 Task: Adjust the view settings in Outlook to use tighter spacing.
Action: Mouse moved to (12, 92)
Screenshot: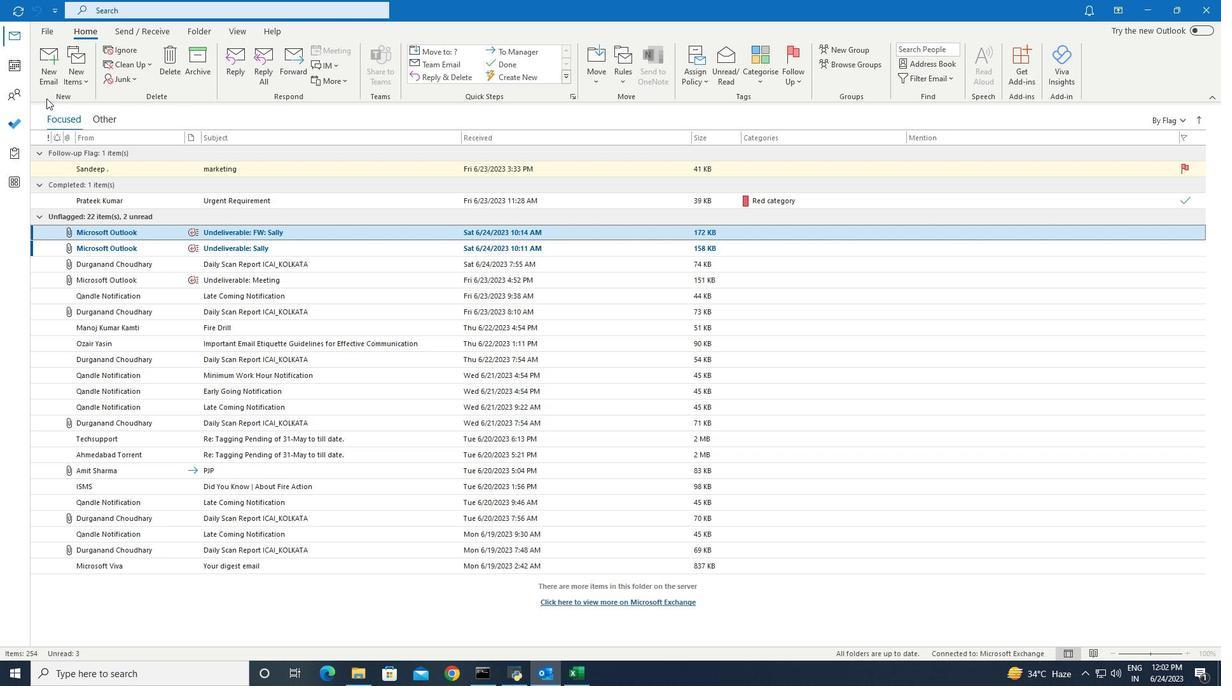 
Action: Mouse pressed left at (12, 92)
Screenshot: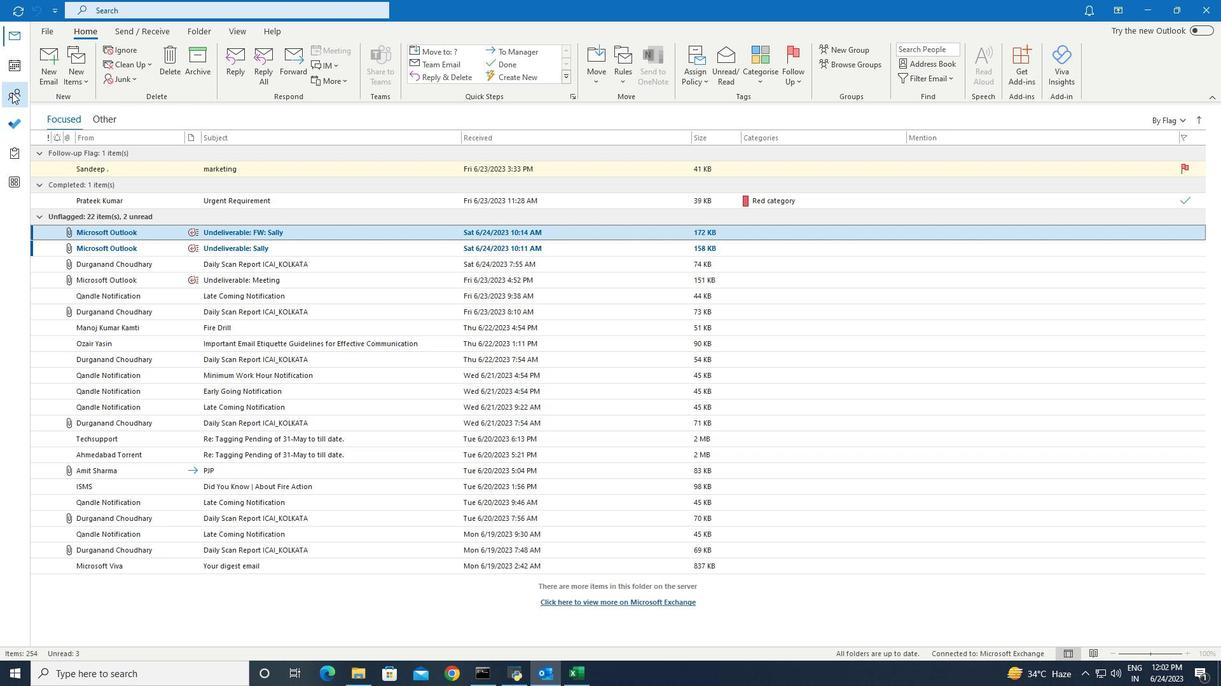 
Action: Mouse moved to (246, 28)
Screenshot: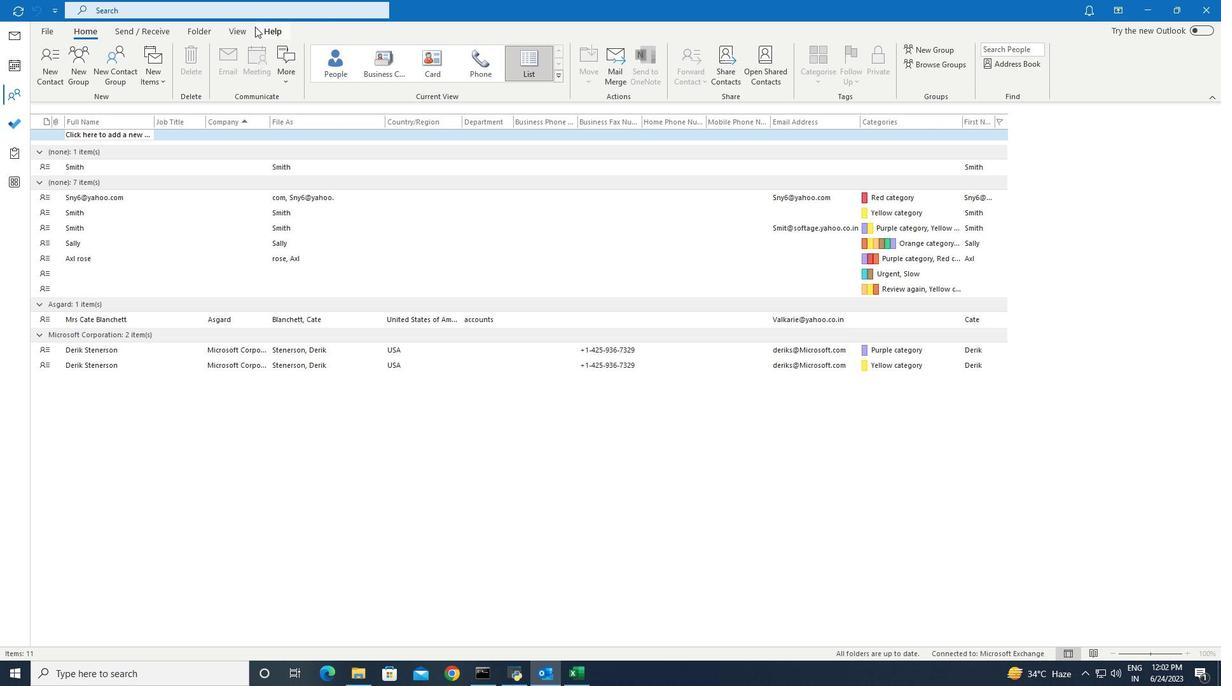 
Action: Mouse pressed left at (246, 28)
Screenshot: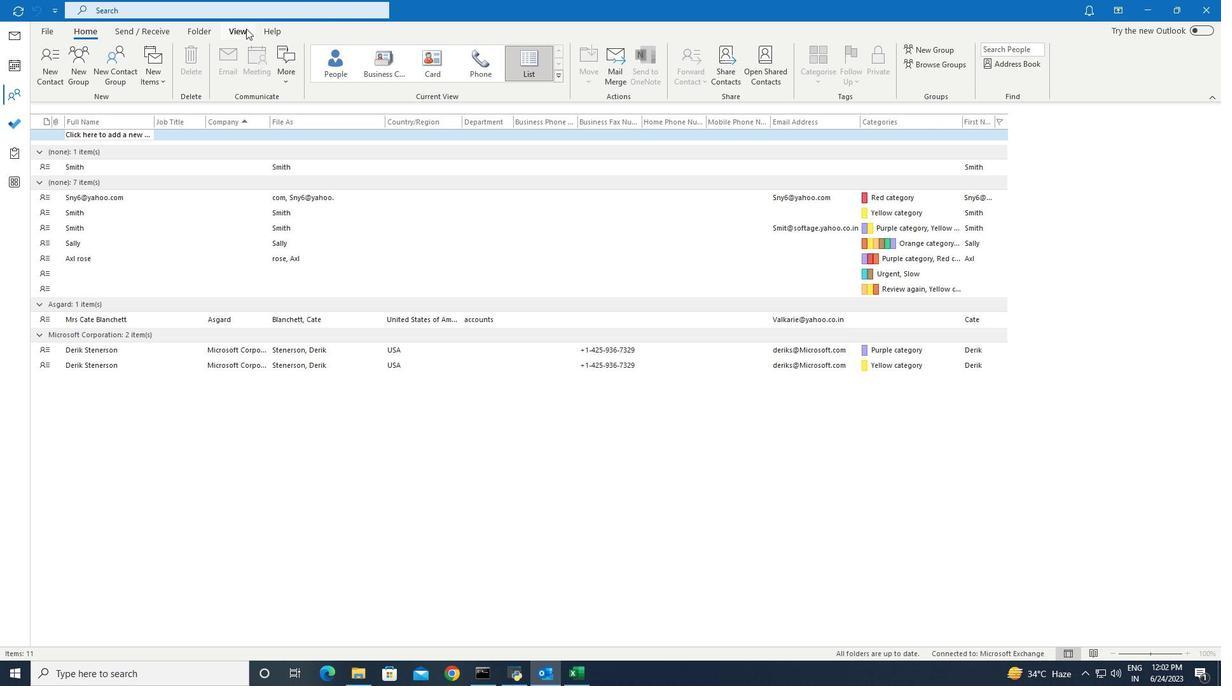 
Action: Mouse moved to (407, 73)
Screenshot: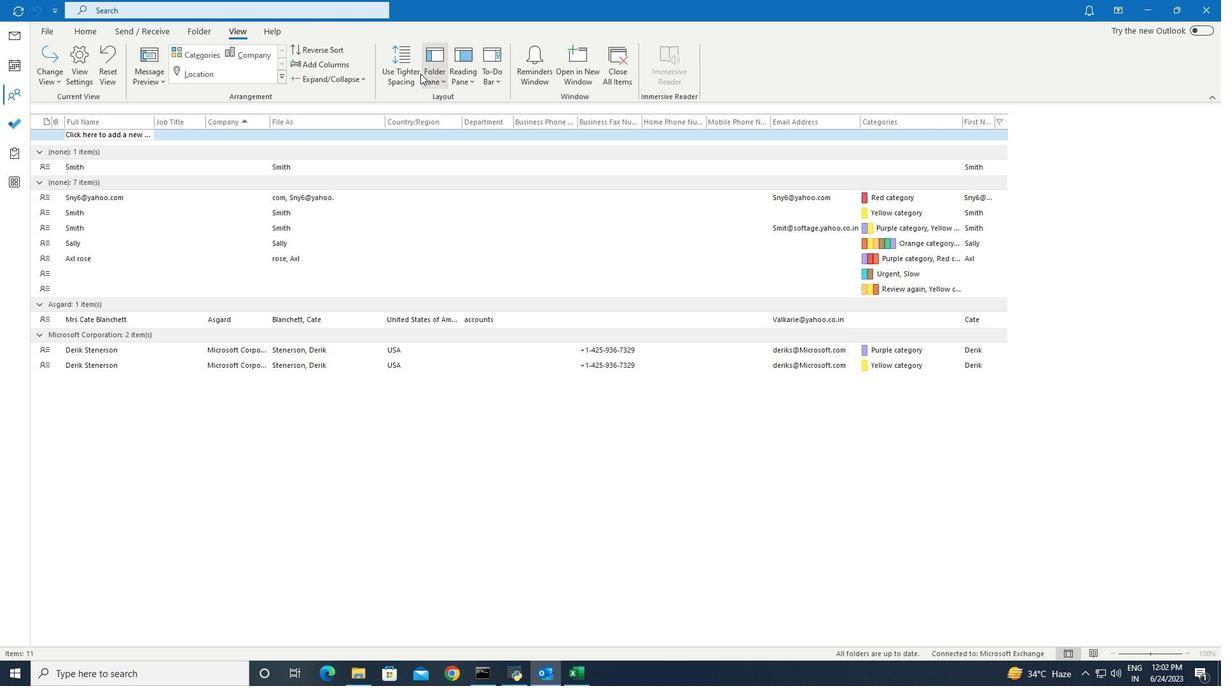
Action: Mouse pressed left at (407, 73)
Screenshot: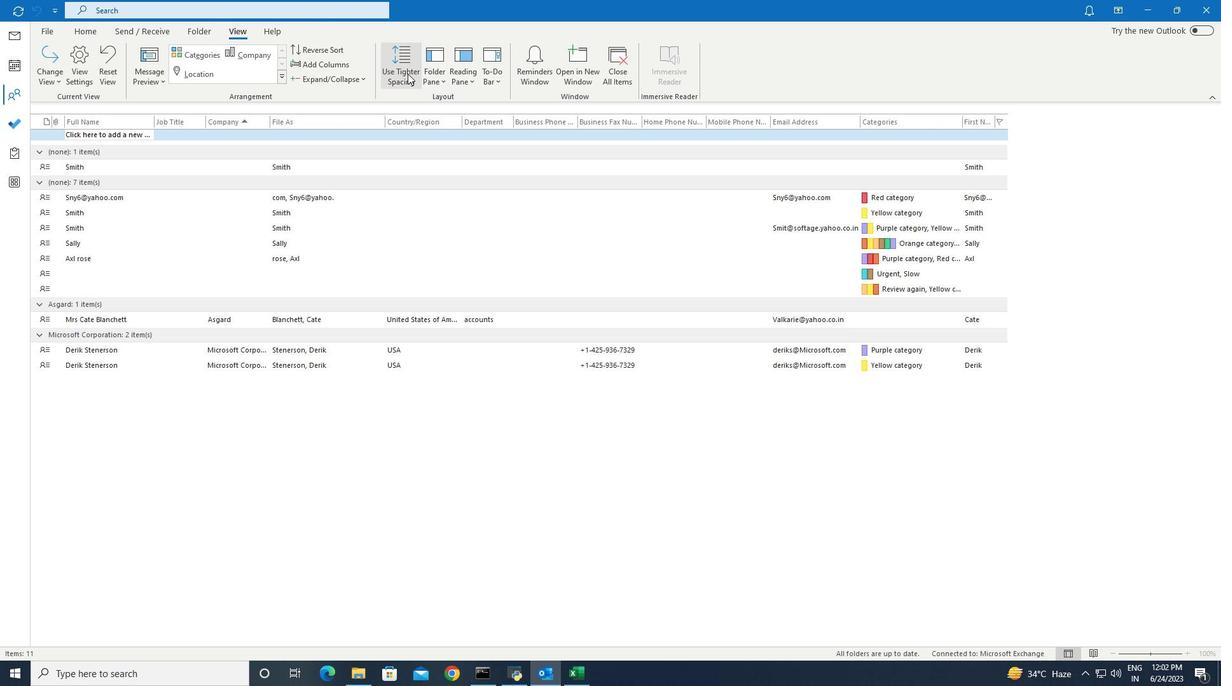 
